 Task: Check the percentage active listings of work shop in the last 1 year.
Action: Mouse moved to (776, 174)
Screenshot: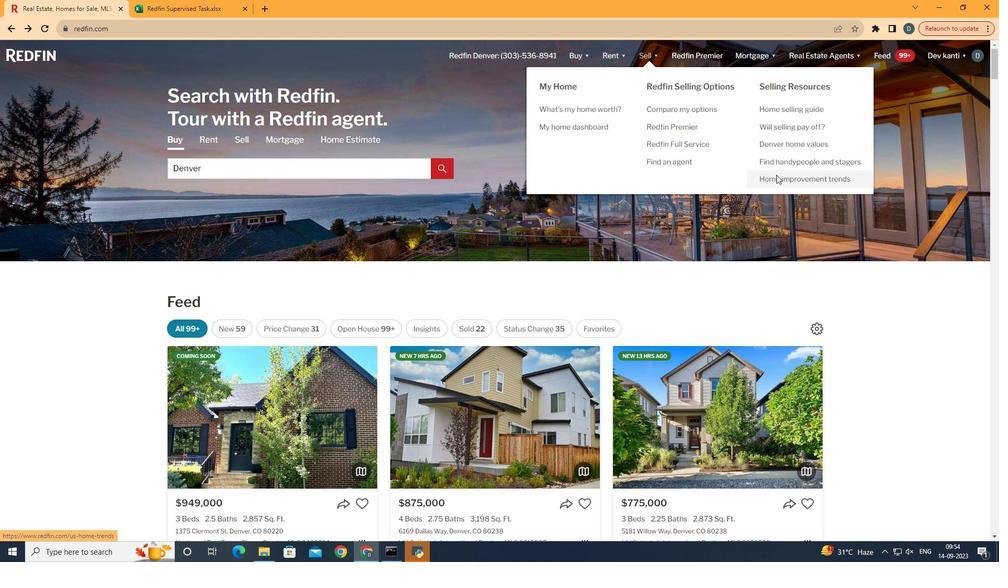 
Action: Mouse pressed left at (776, 174)
Screenshot: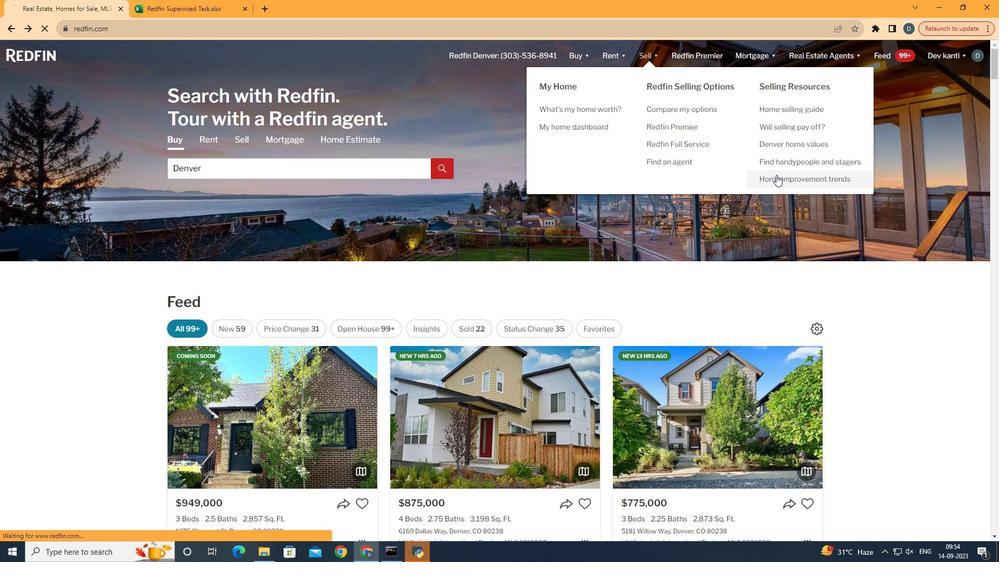 
Action: Mouse moved to (237, 199)
Screenshot: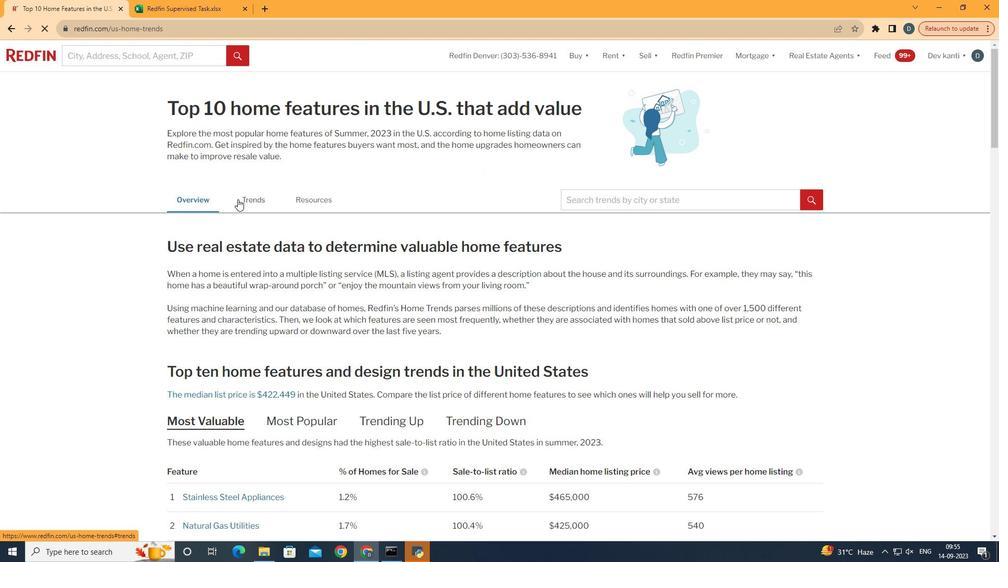 
Action: Mouse pressed left at (237, 199)
Screenshot: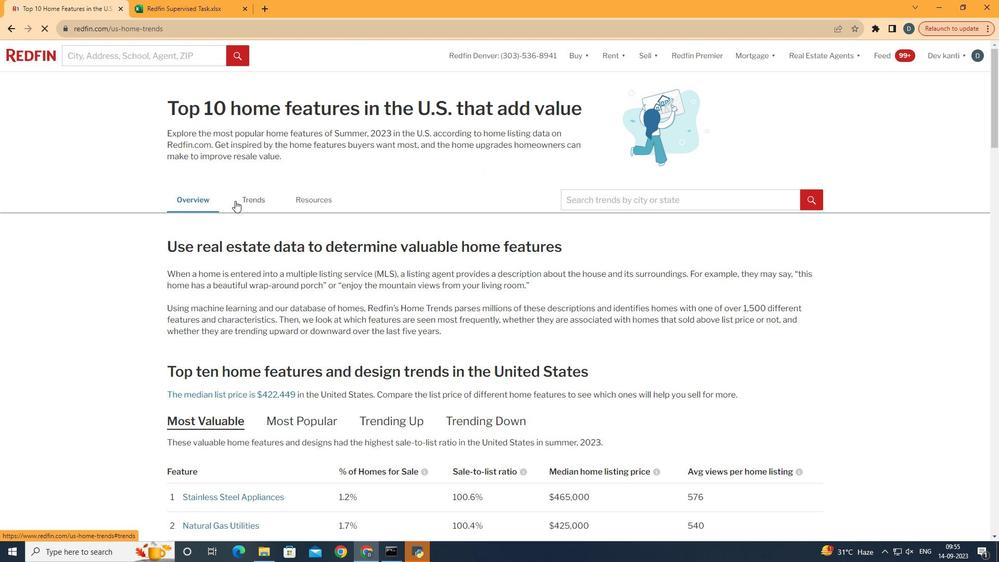 
Action: Mouse moved to (434, 292)
Screenshot: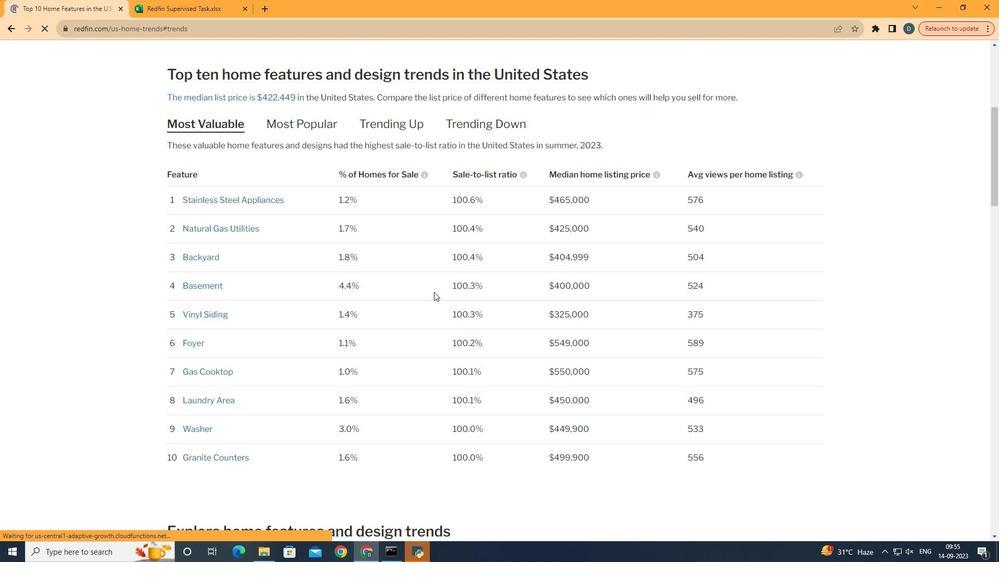 
Action: Mouse scrolled (434, 291) with delta (0, 0)
Screenshot: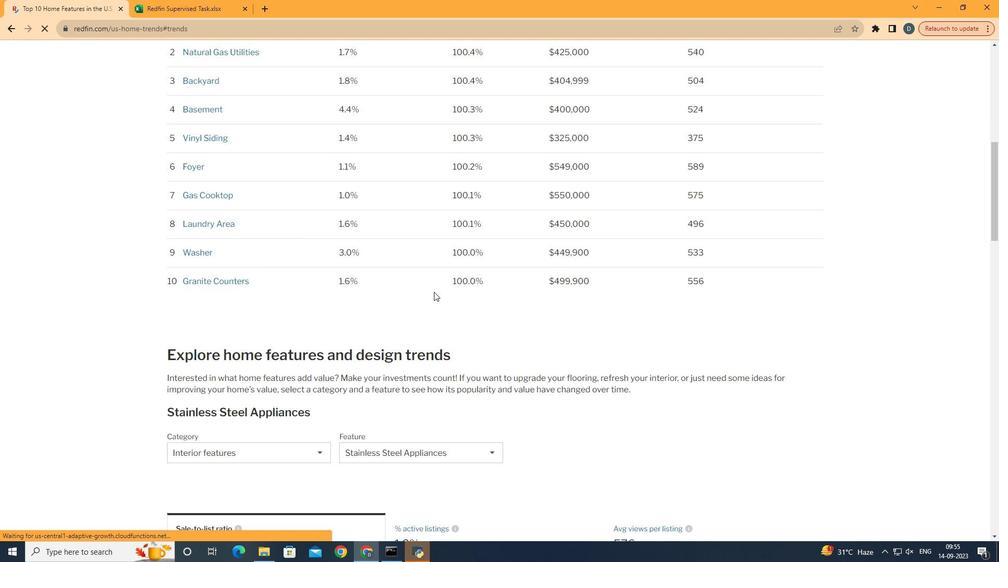 
Action: Mouse scrolled (434, 291) with delta (0, 0)
Screenshot: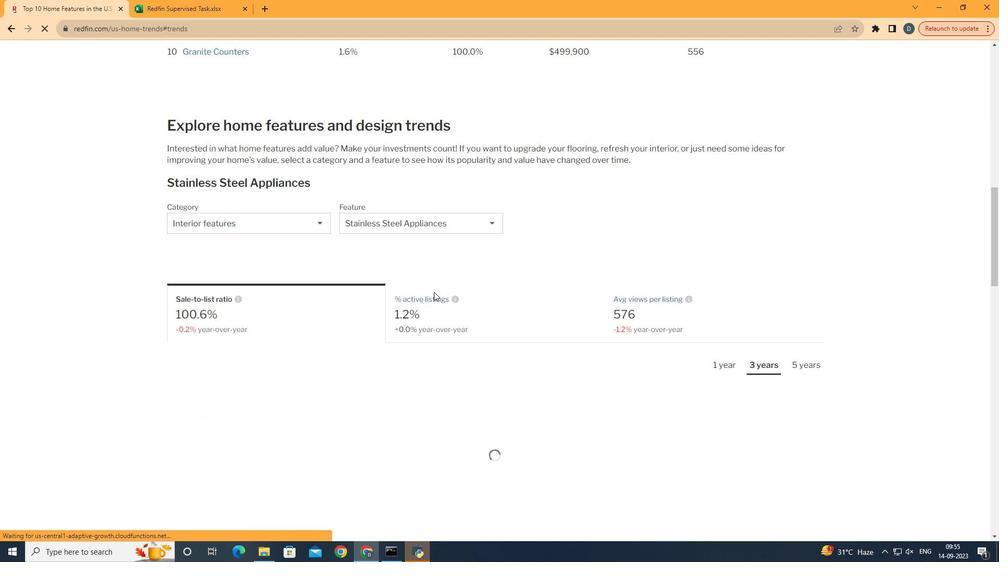 
Action: Mouse scrolled (434, 291) with delta (0, 0)
Screenshot: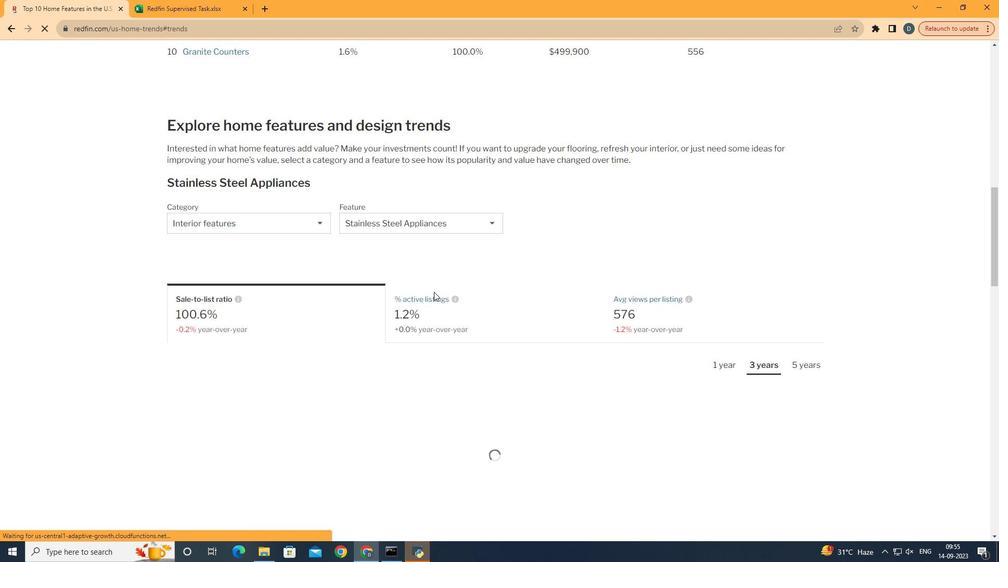 
Action: Mouse scrolled (434, 291) with delta (0, 0)
Screenshot: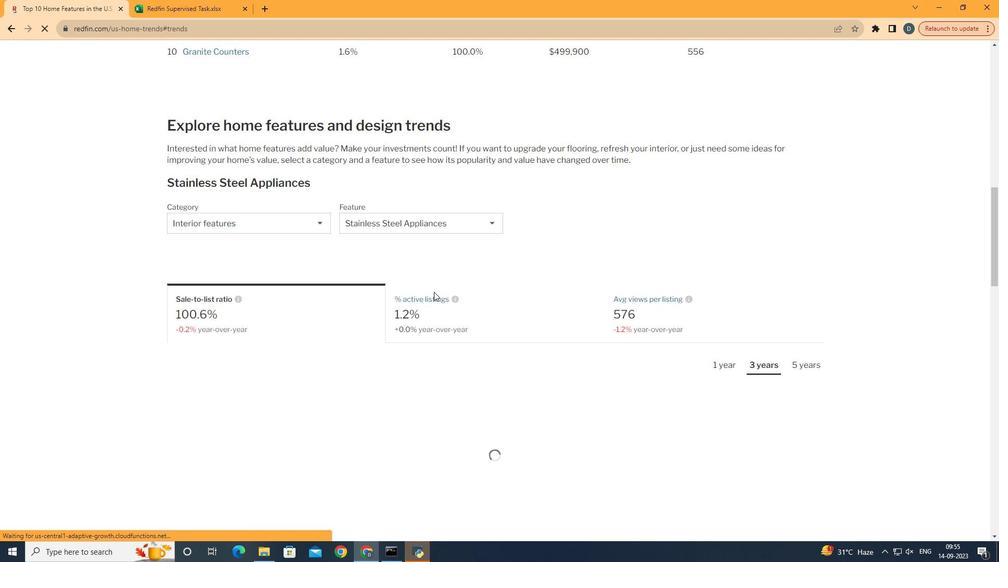 
Action: Mouse scrolled (434, 291) with delta (0, 0)
Screenshot: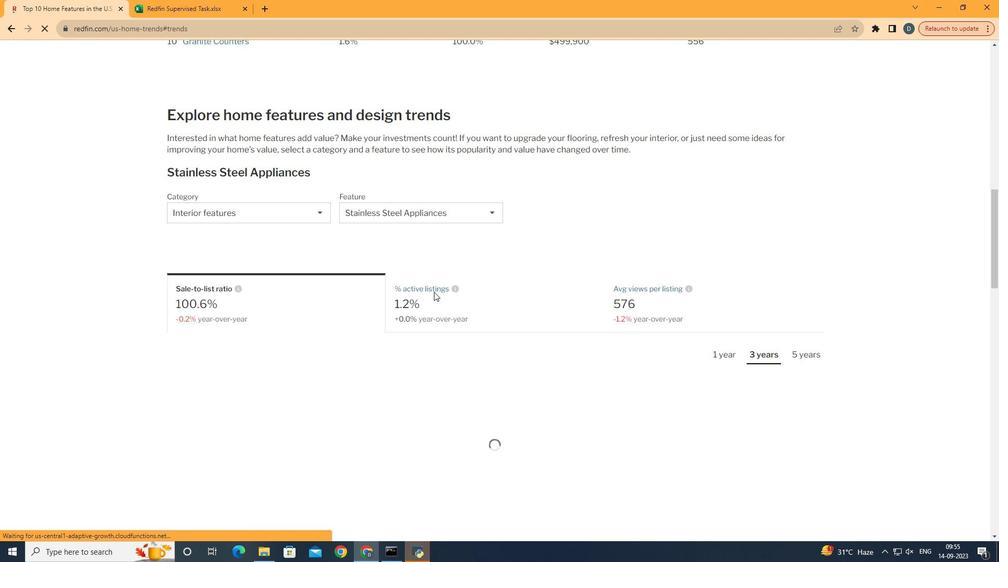 
Action: Mouse scrolled (434, 291) with delta (0, 0)
Screenshot: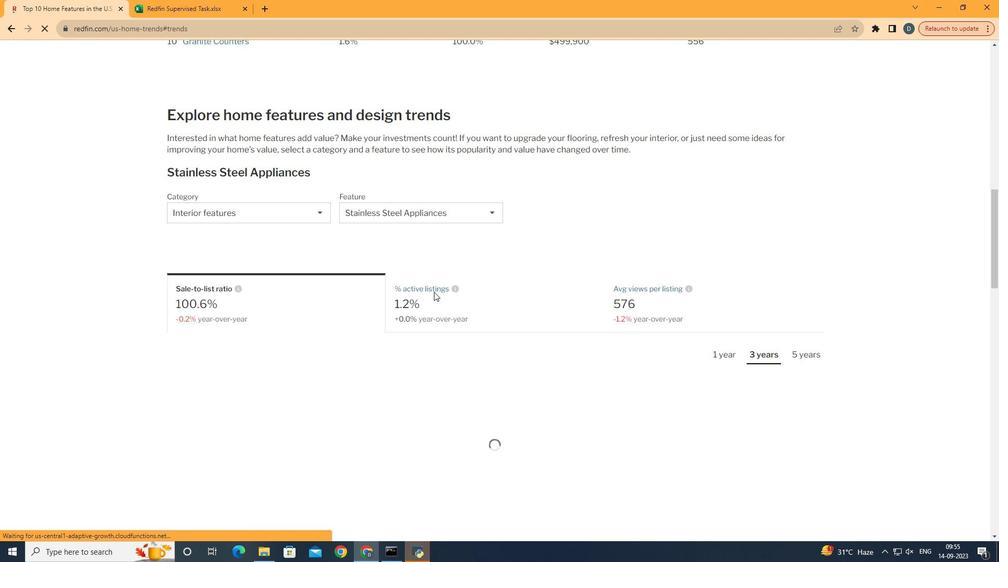 
Action: Mouse scrolled (434, 291) with delta (0, 0)
Screenshot: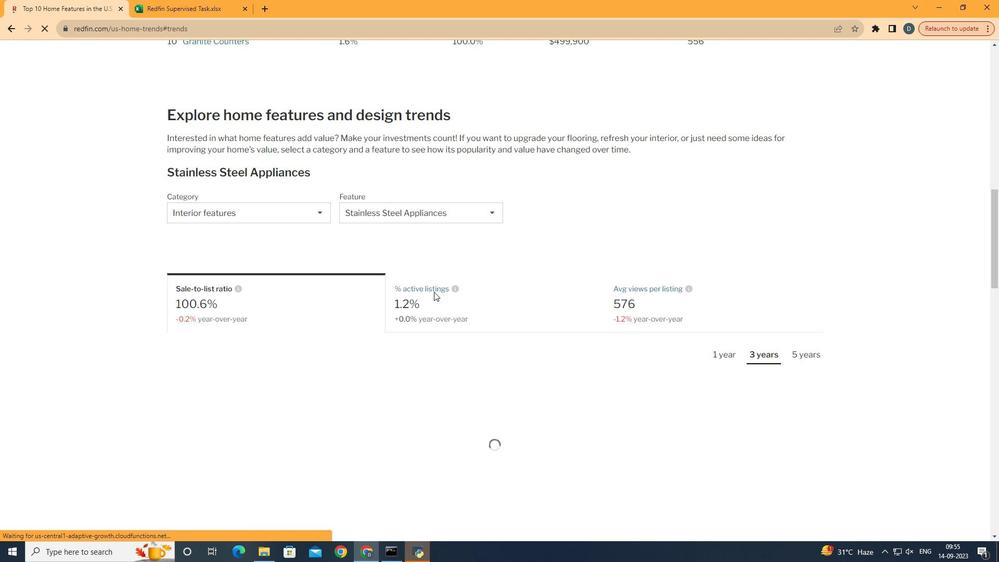 
Action: Mouse scrolled (434, 291) with delta (0, 0)
Screenshot: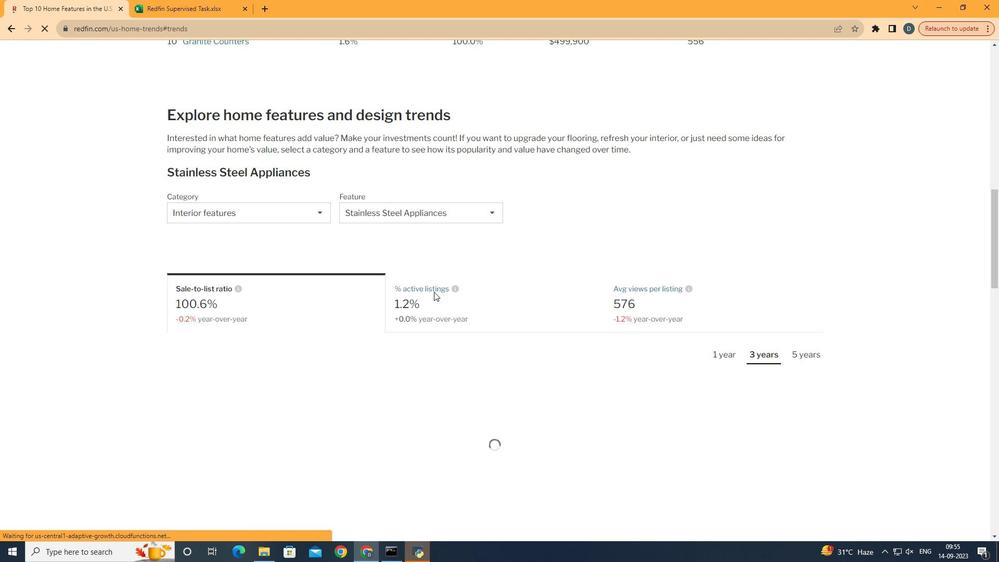 
Action: Mouse scrolled (434, 291) with delta (0, 0)
Screenshot: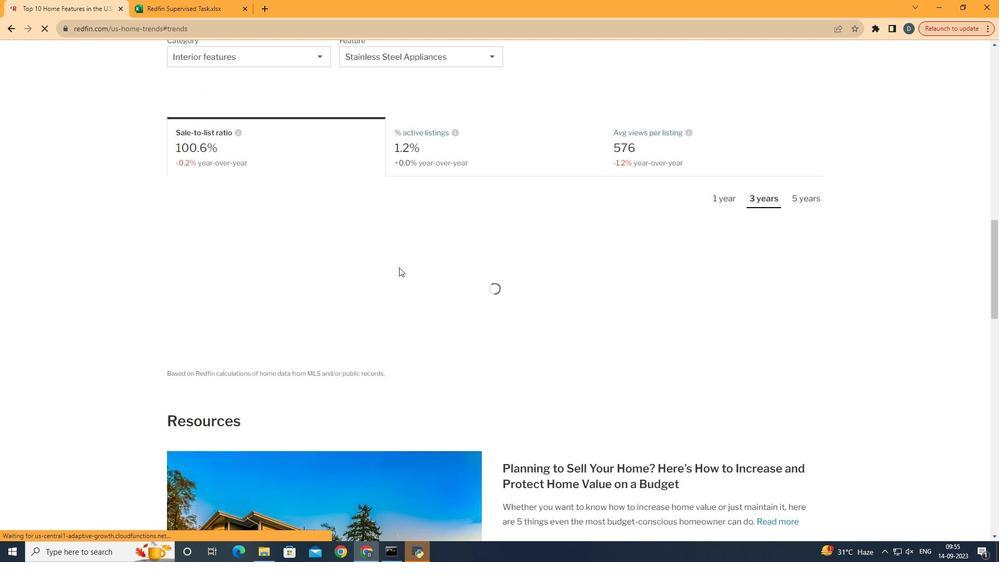 
Action: Mouse scrolled (434, 291) with delta (0, 0)
Screenshot: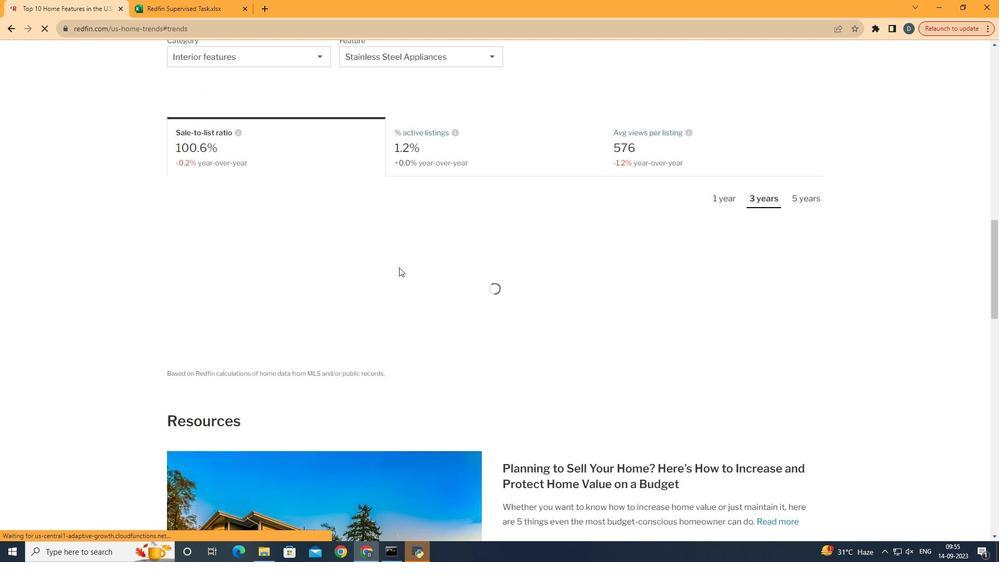 
Action: Mouse scrolled (434, 291) with delta (0, 0)
Screenshot: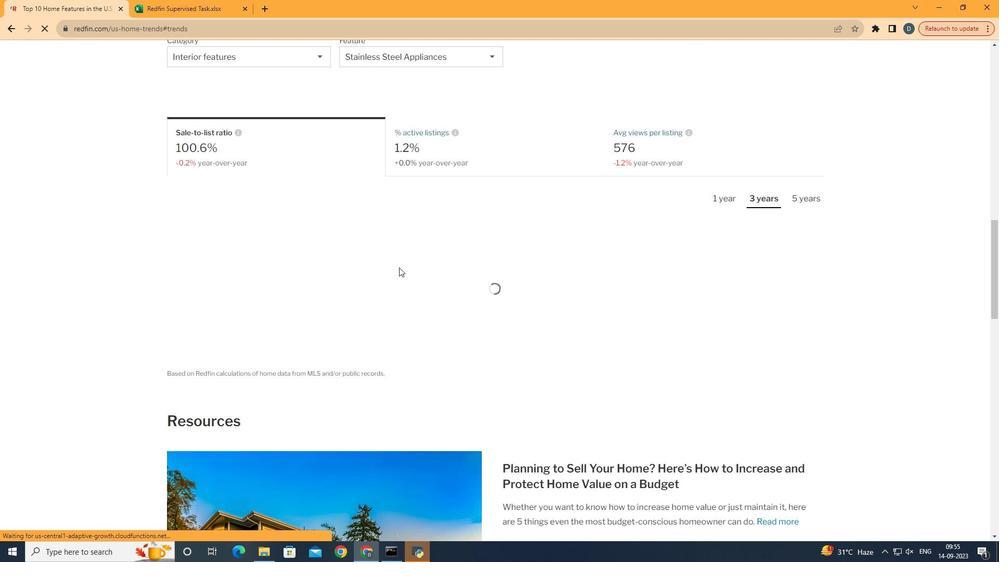 
Action: Mouse moved to (306, 148)
Screenshot: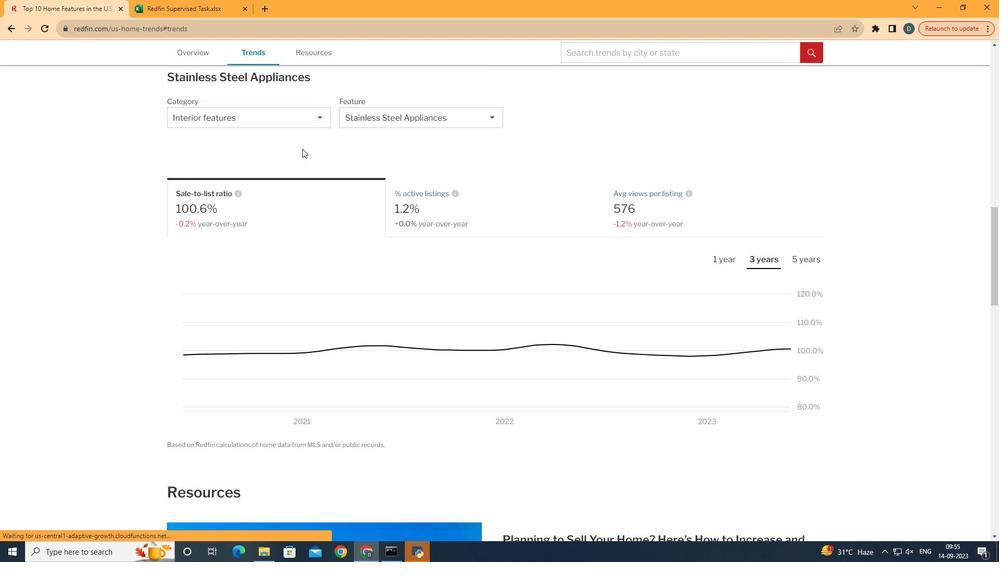
Action: Mouse scrolled (306, 148) with delta (0, 0)
Screenshot: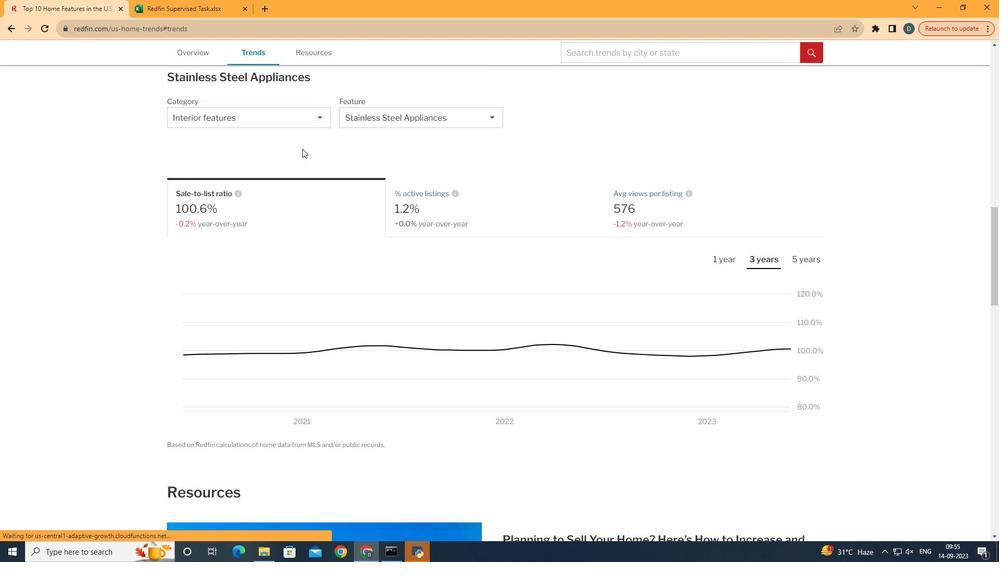 
Action: Mouse moved to (327, 217)
Screenshot: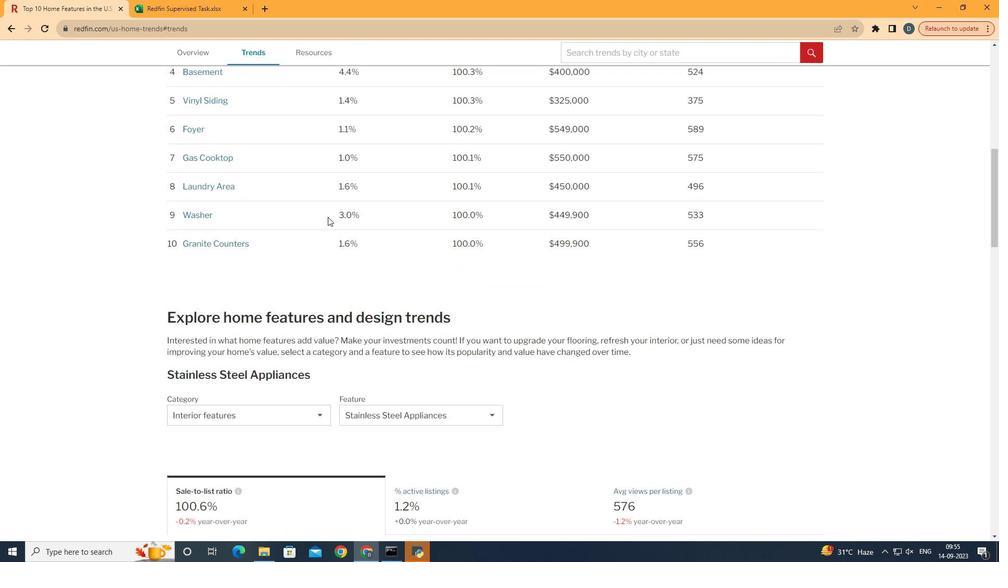 
Action: Mouse scrolled (327, 216) with delta (0, 0)
Screenshot: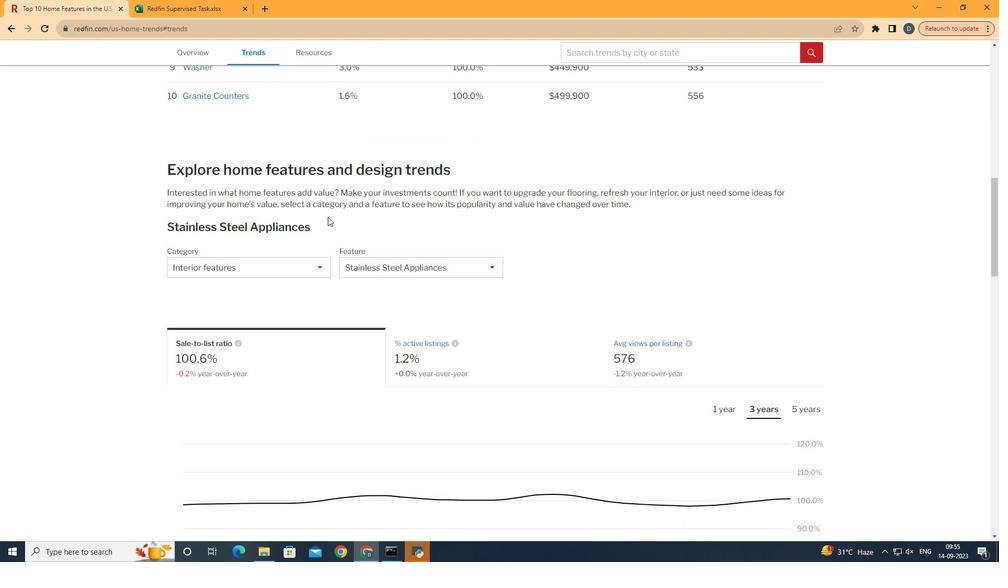
Action: Mouse scrolled (327, 216) with delta (0, 0)
Screenshot: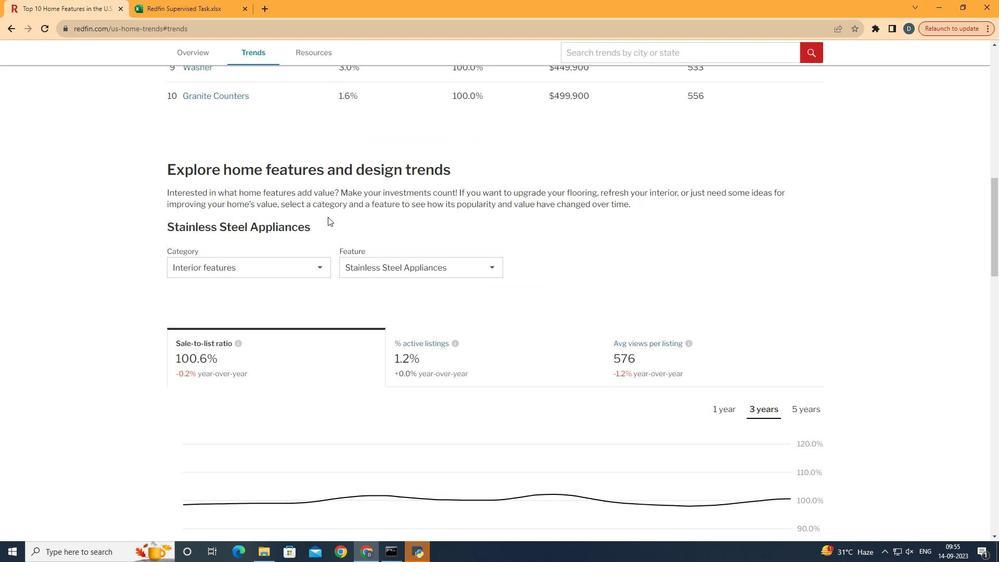 
Action: Mouse scrolled (327, 216) with delta (0, 0)
Screenshot: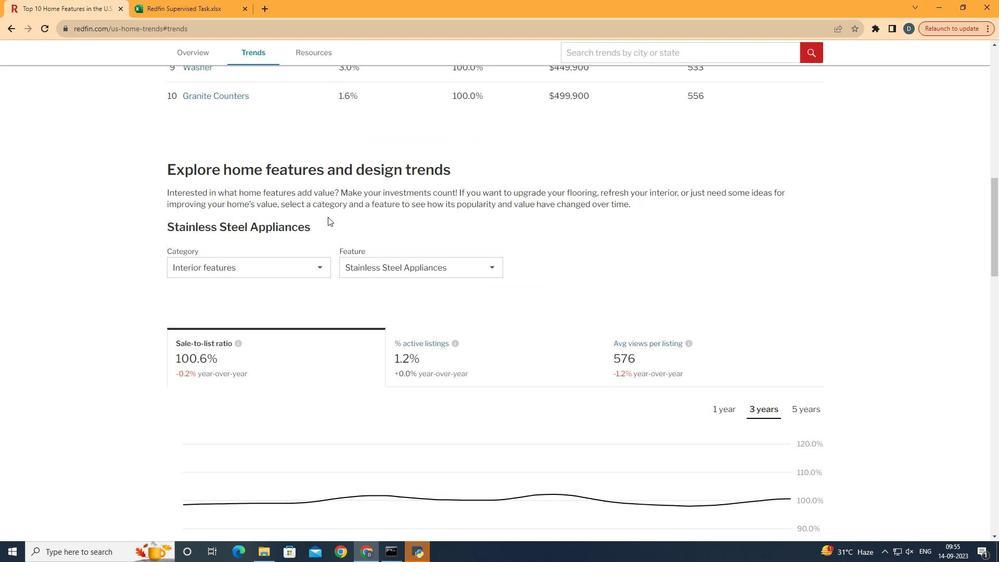 
Action: Mouse scrolled (327, 216) with delta (0, 0)
Screenshot: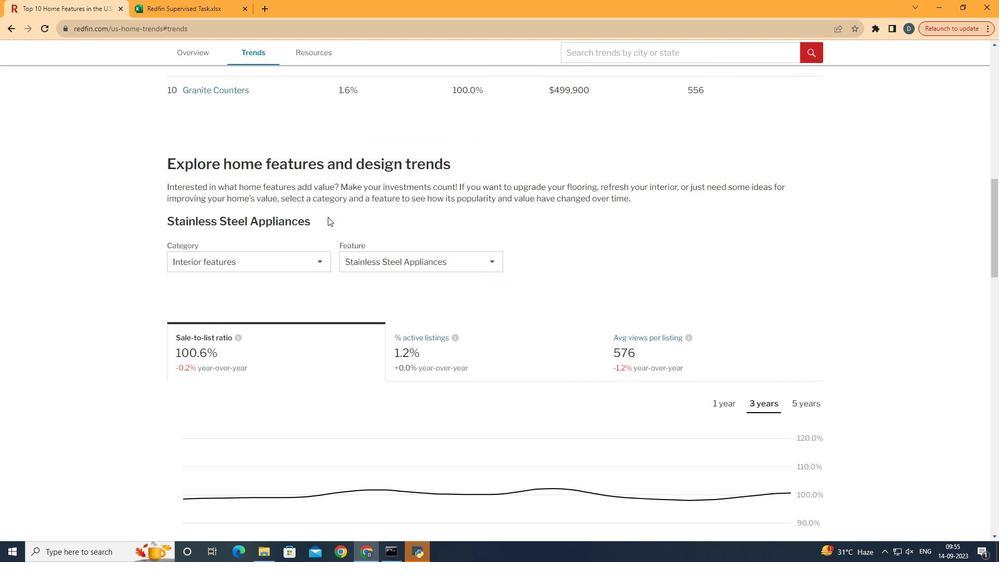 
Action: Mouse scrolled (327, 216) with delta (0, 0)
Screenshot: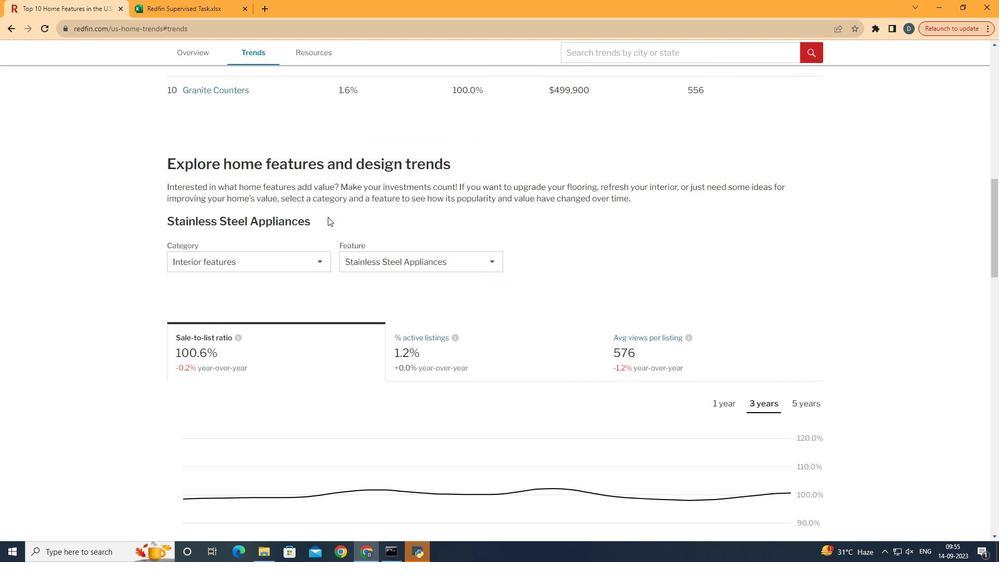 
Action: Mouse scrolled (327, 216) with delta (0, 0)
Screenshot: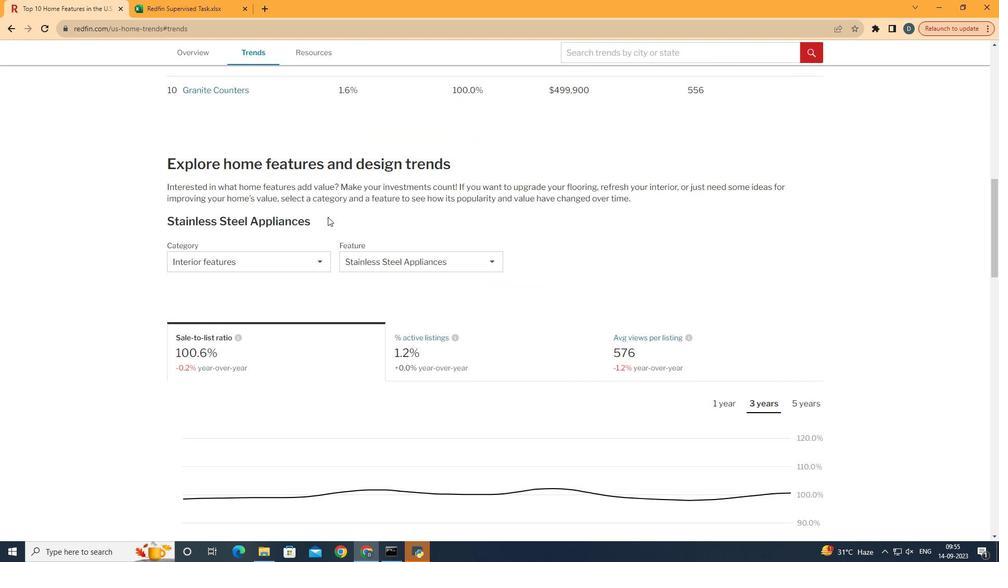 
Action: Mouse scrolled (327, 217) with delta (0, 0)
Screenshot: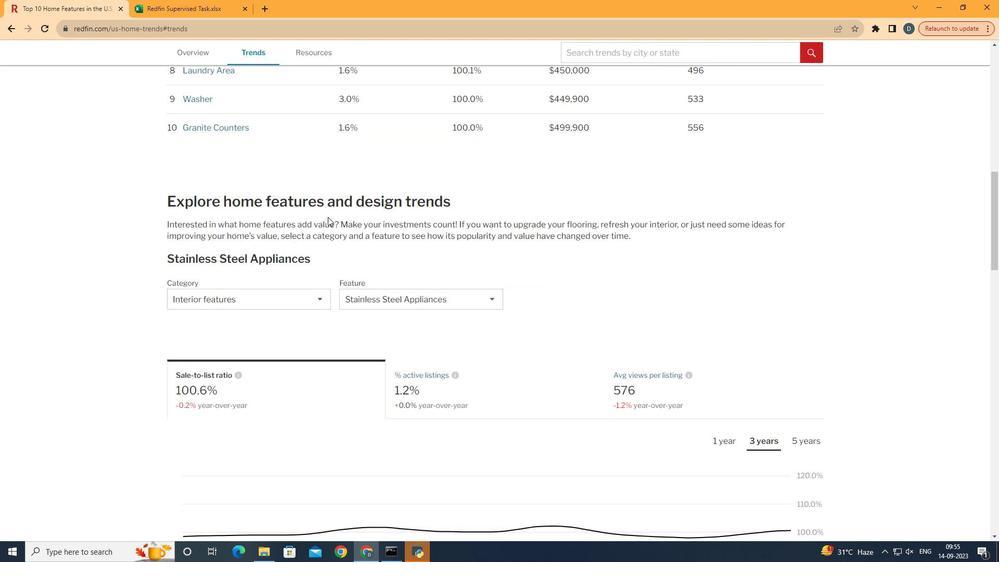 
Action: Mouse scrolled (327, 216) with delta (0, 0)
Screenshot: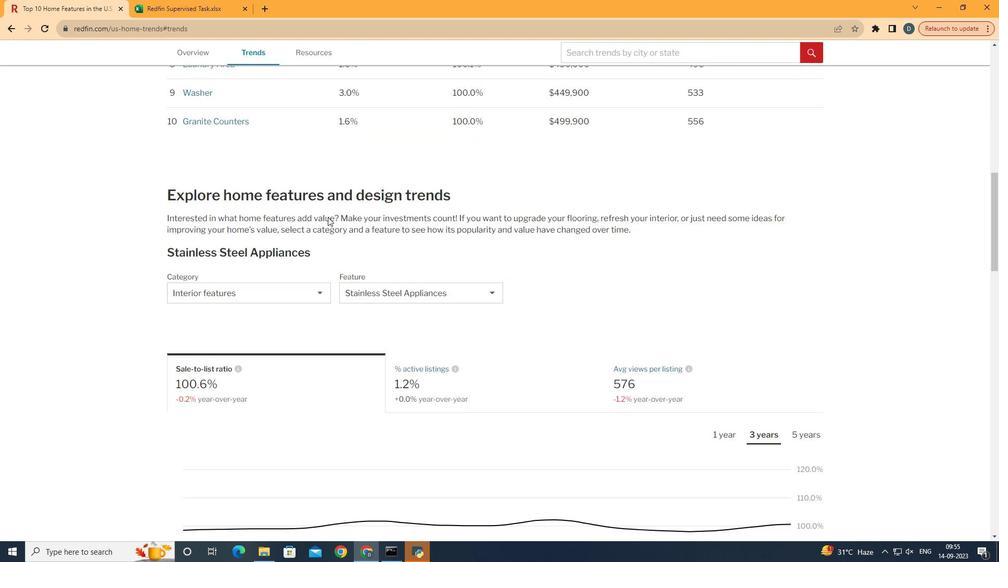 
Action: Mouse scrolled (327, 216) with delta (0, 0)
Screenshot: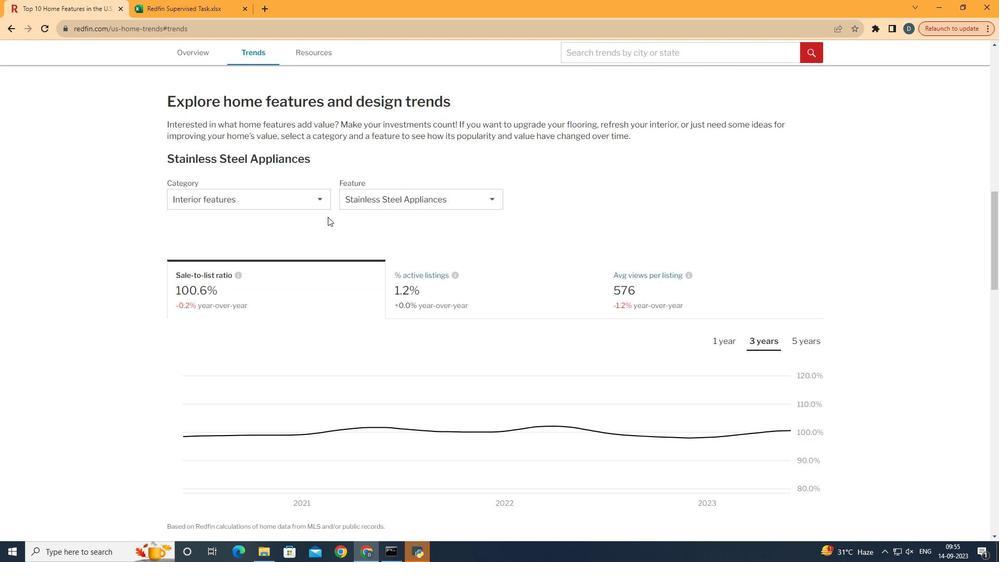 
Action: Mouse scrolled (327, 216) with delta (0, 0)
Screenshot: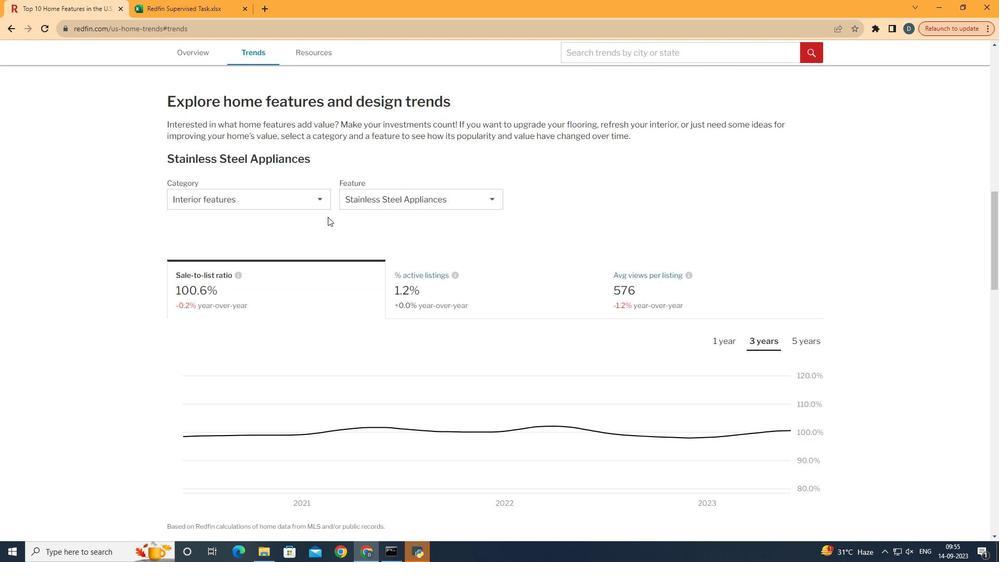 
Action: Mouse moved to (297, 194)
Screenshot: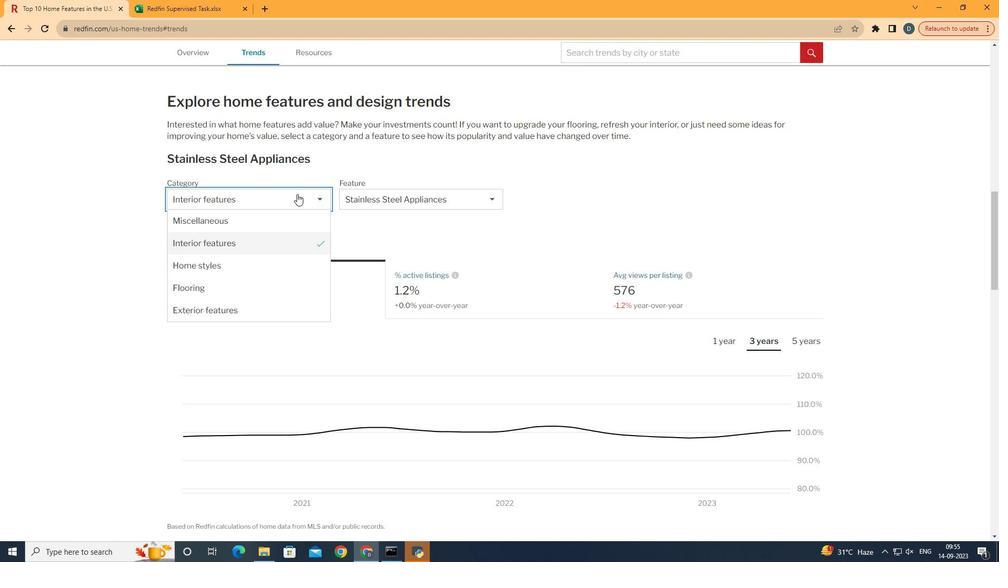 
Action: Mouse pressed left at (297, 194)
Screenshot: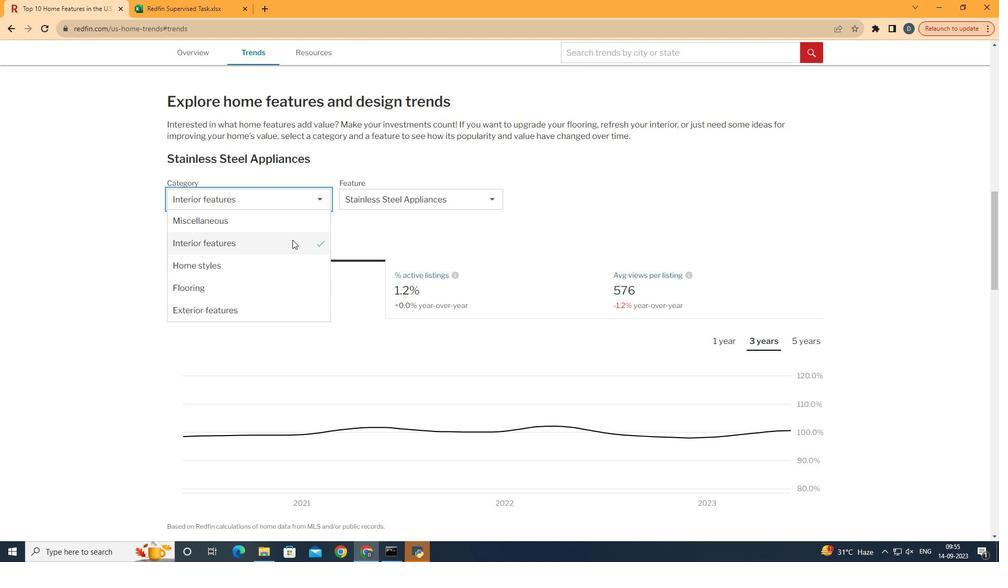 
Action: Mouse moved to (292, 240)
Screenshot: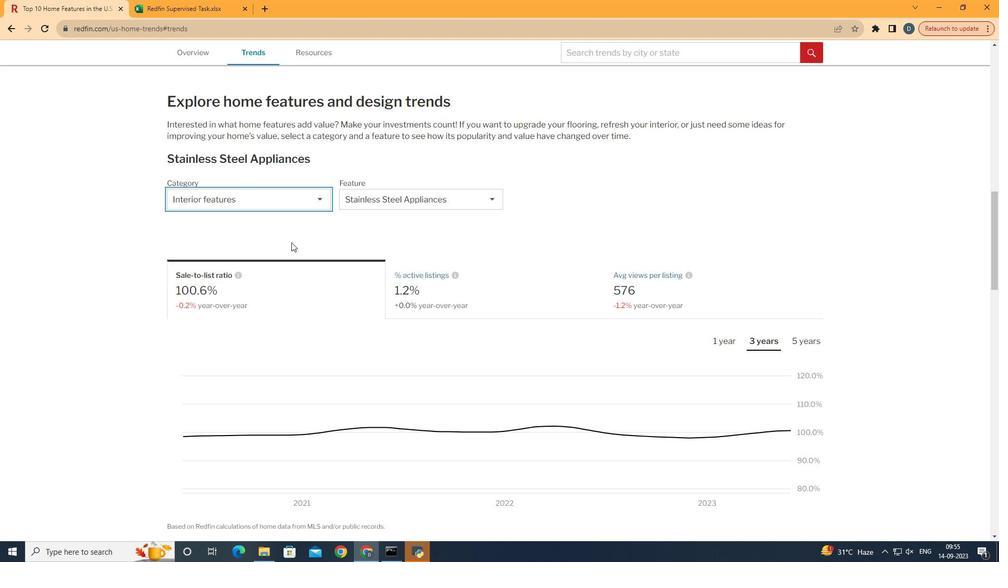 
Action: Mouse pressed left at (292, 240)
Screenshot: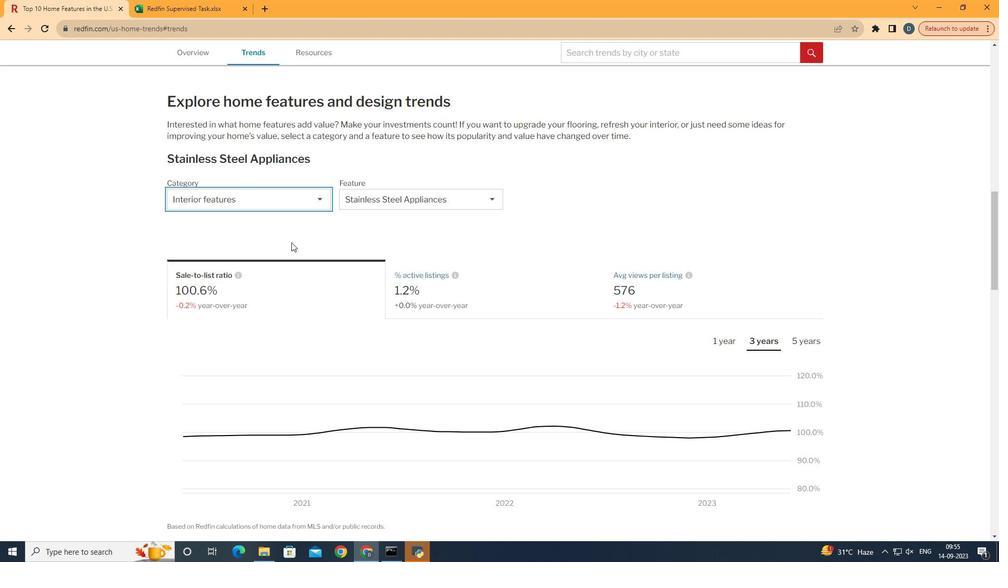 
Action: Mouse moved to (409, 201)
Screenshot: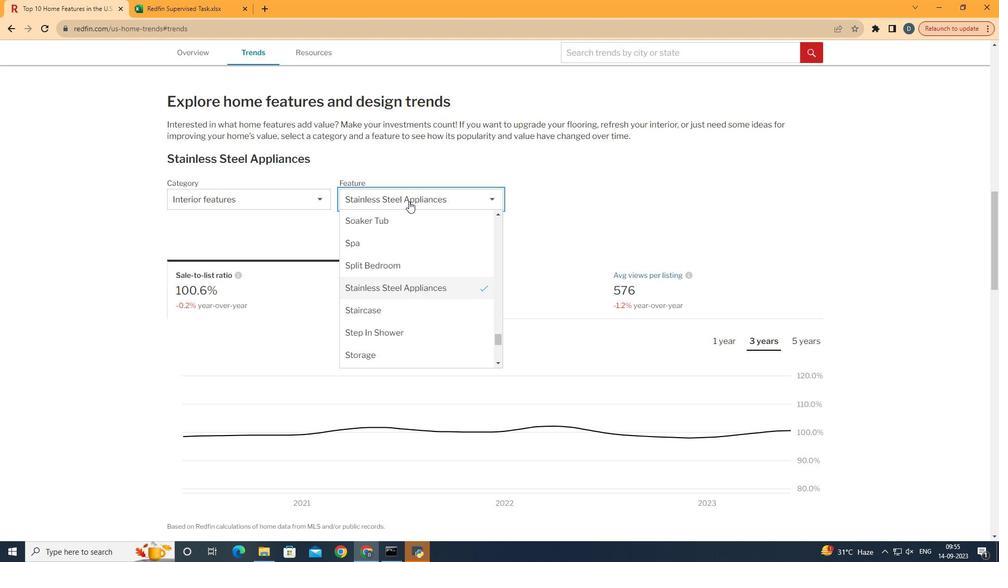 
Action: Mouse pressed left at (409, 201)
Screenshot: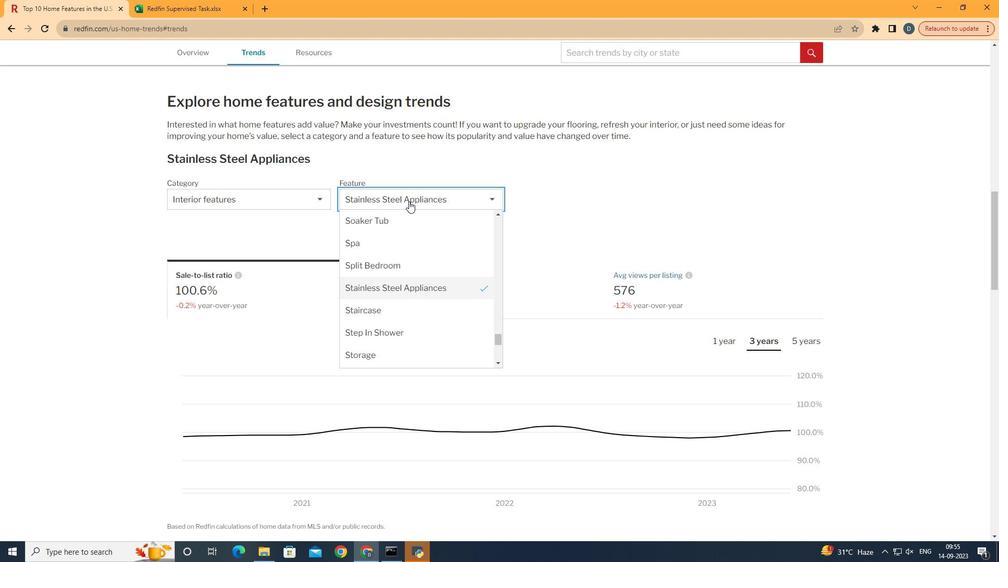 
Action: Mouse moved to (412, 310)
Screenshot: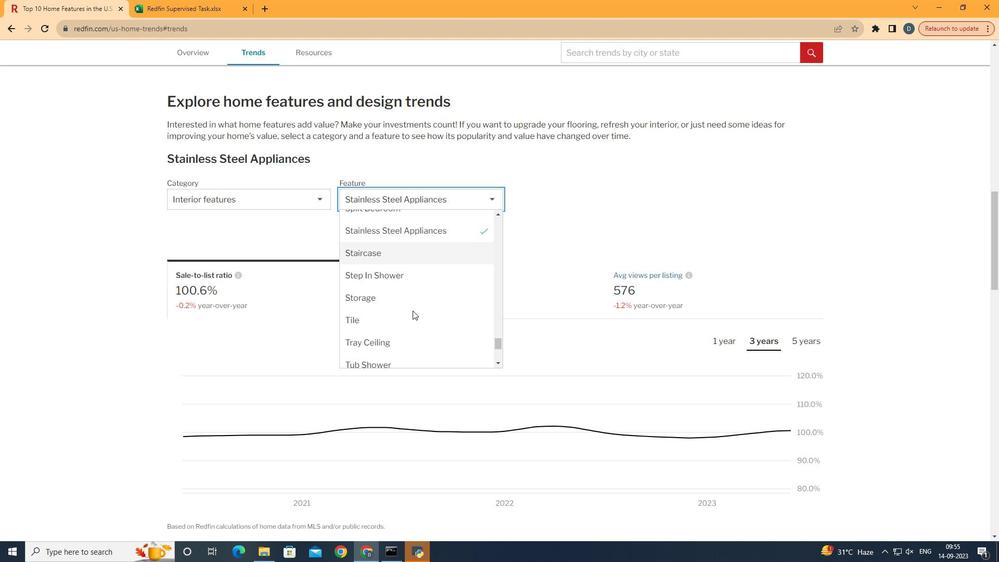 
Action: Mouse scrolled (412, 310) with delta (0, 0)
Screenshot: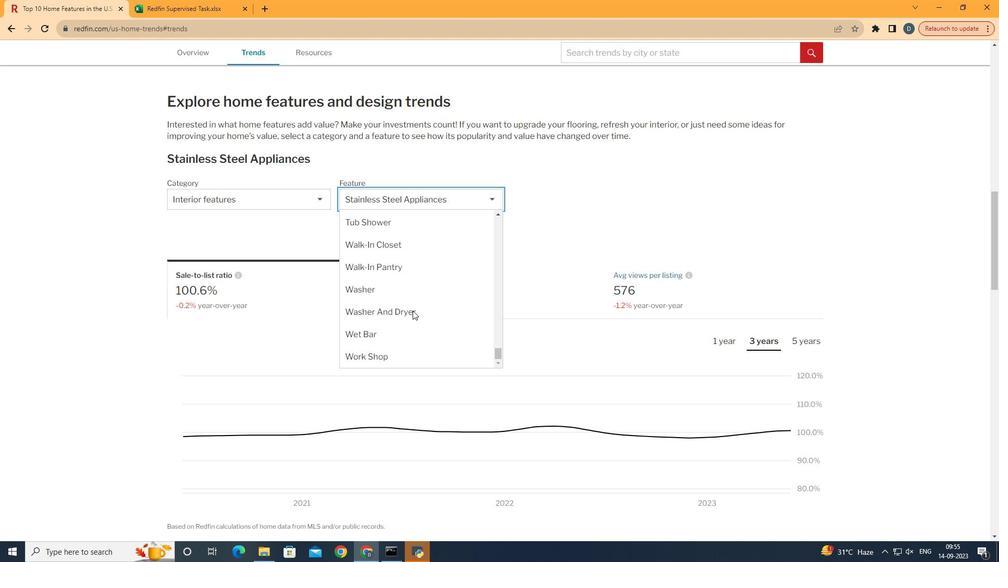 
Action: Mouse scrolled (412, 310) with delta (0, 0)
Screenshot: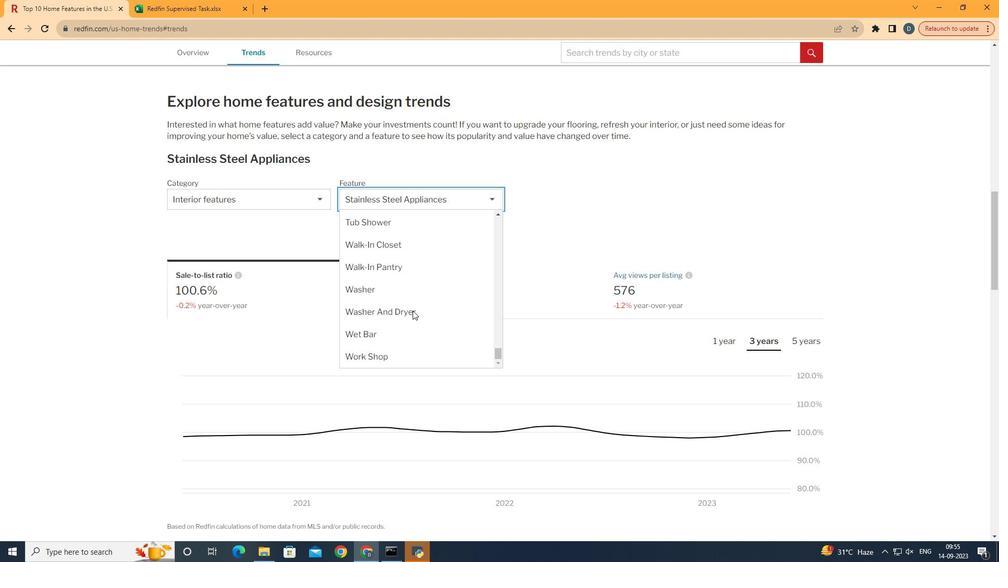 
Action: Mouse scrolled (412, 310) with delta (0, 0)
Screenshot: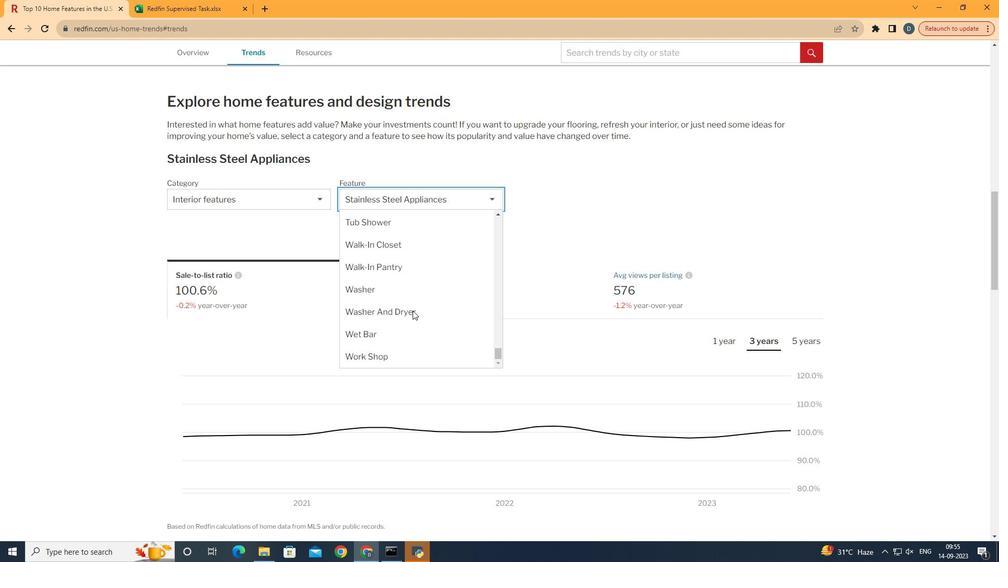 
Action: Mouse scrolled (412, 310) with delta (0, 0)
Screenshot: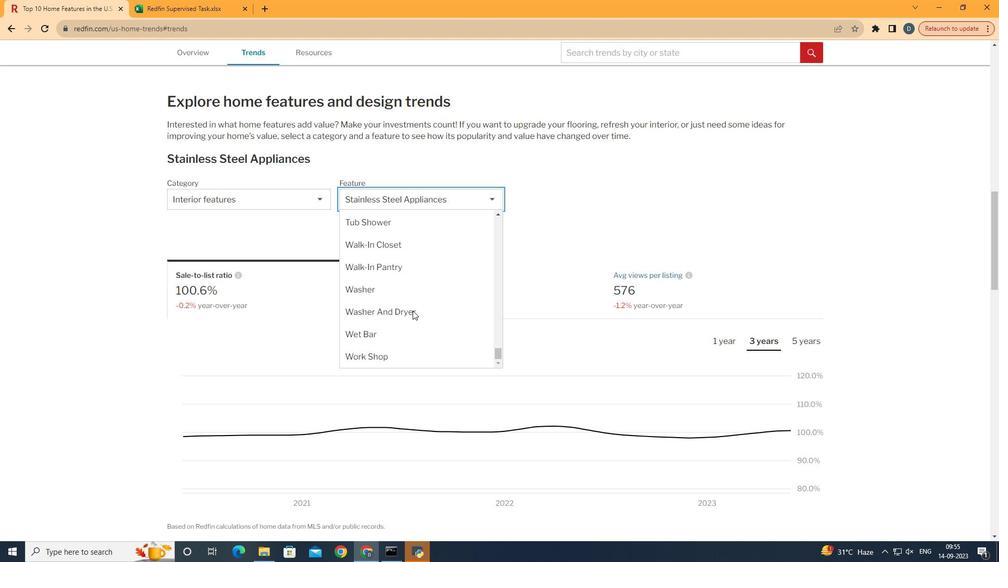 
Action: Mouse scrolled (412, 310) with delta (0, 0)
Screenshot: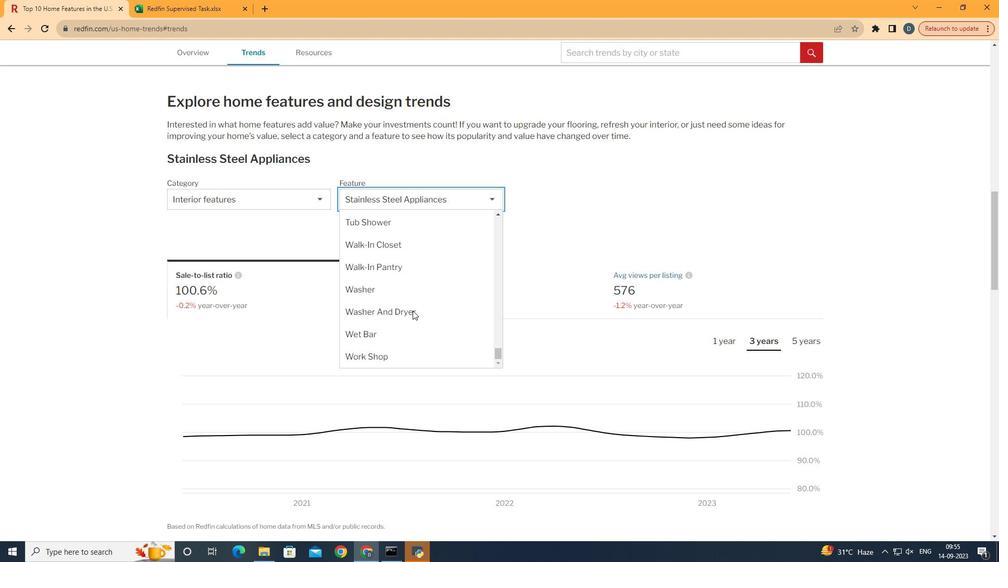 
Action: Mouse scrolled (412, 310) with delta (0, 0)
Screenshot: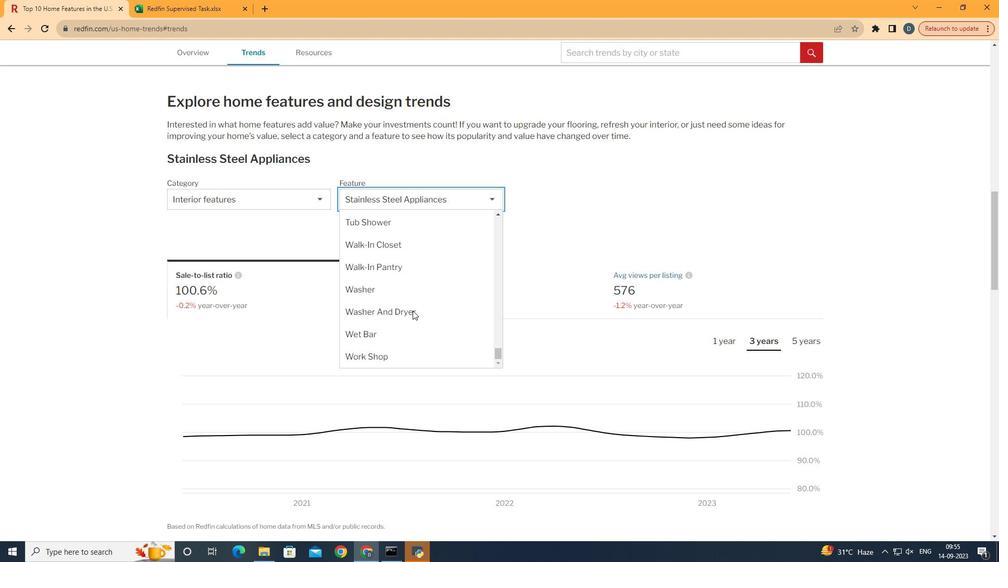
Action: Mouse moved to (415, 358)
Screenshot: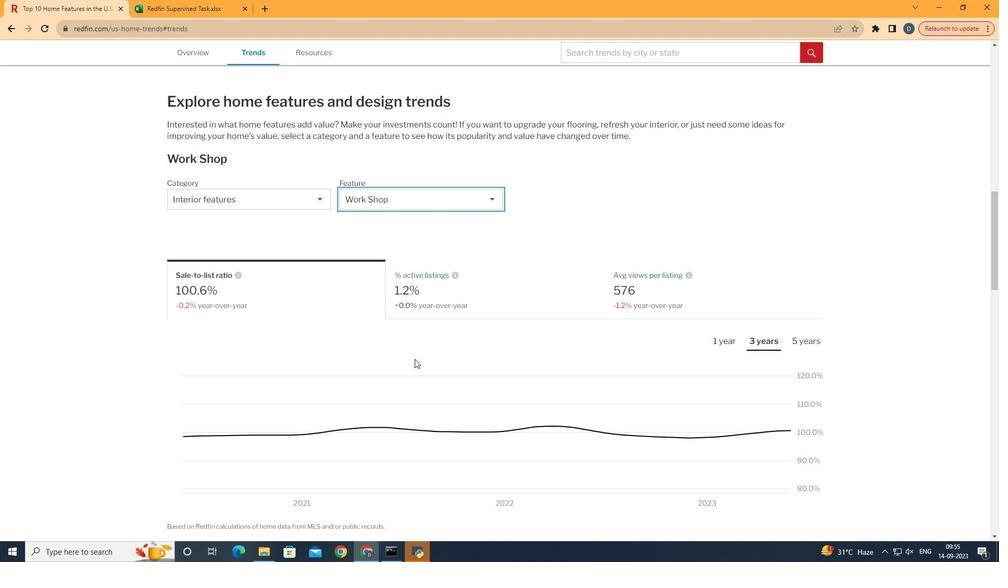 
Action: Mouse pressed left at (415, 358)
Screenshot: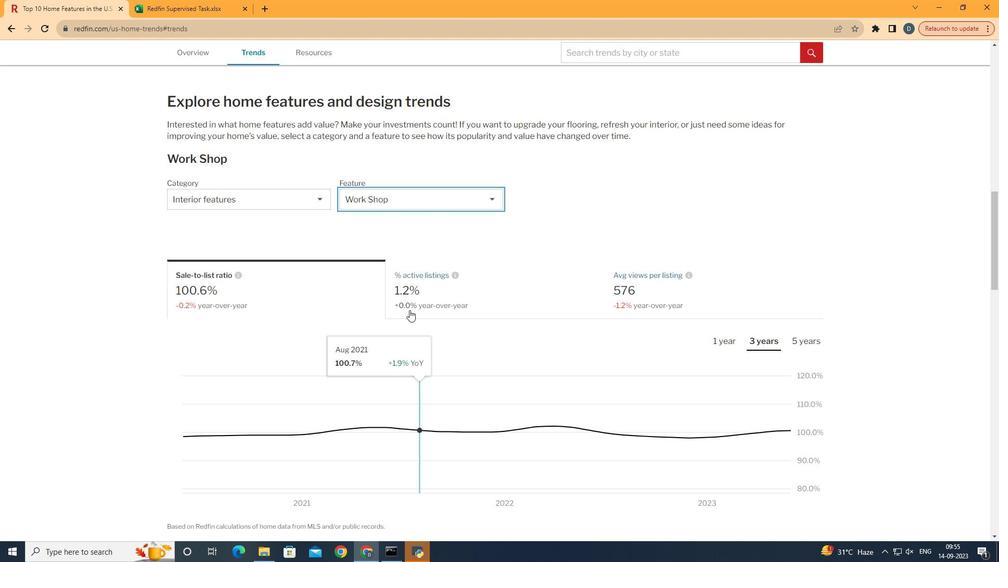 
Action: Mouse moved to (566, 288)
Screenshot: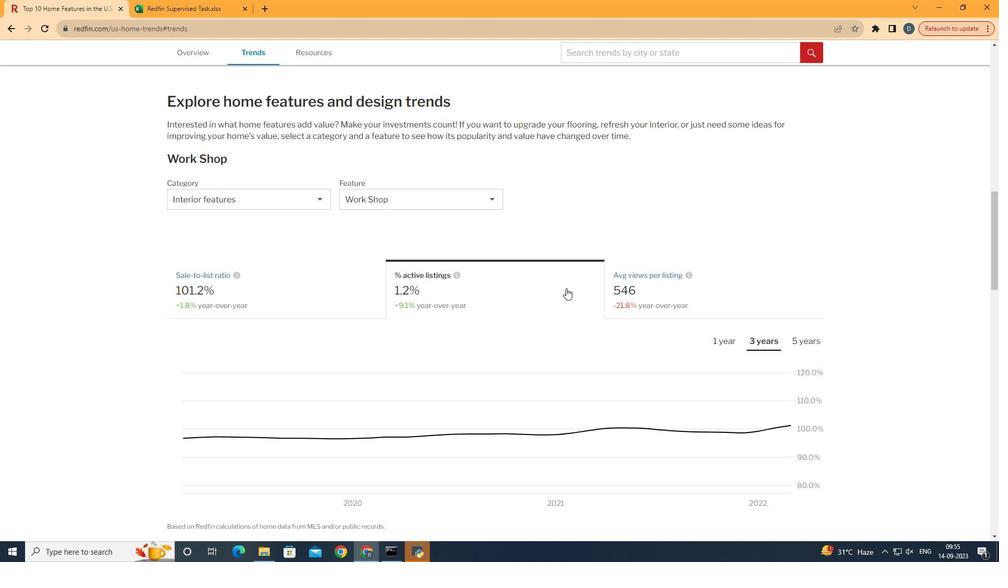 
Action: Mouse pressed left at (566, 288)
Screenshot: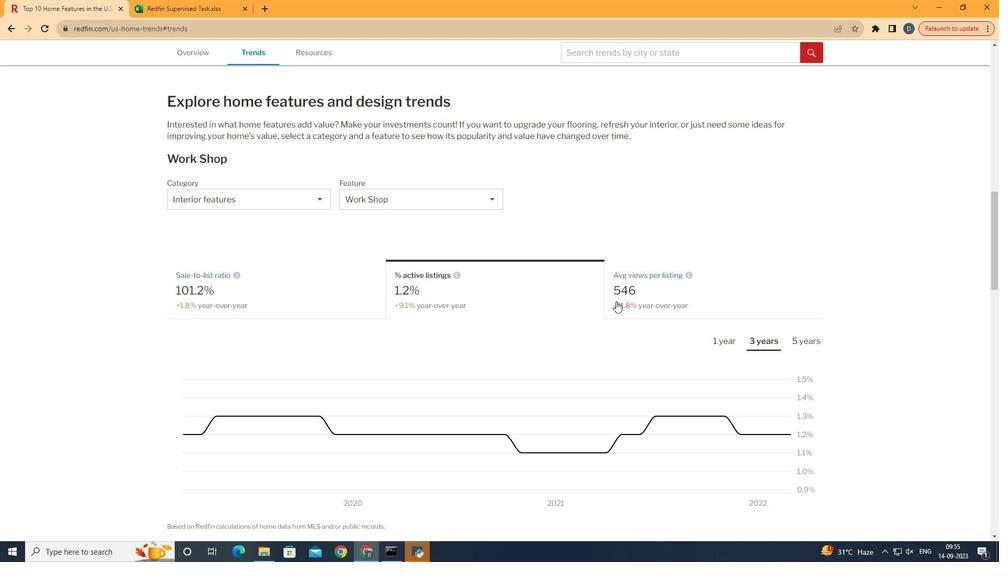 
Action: Mouse moved to (716, 343)
Screenshot: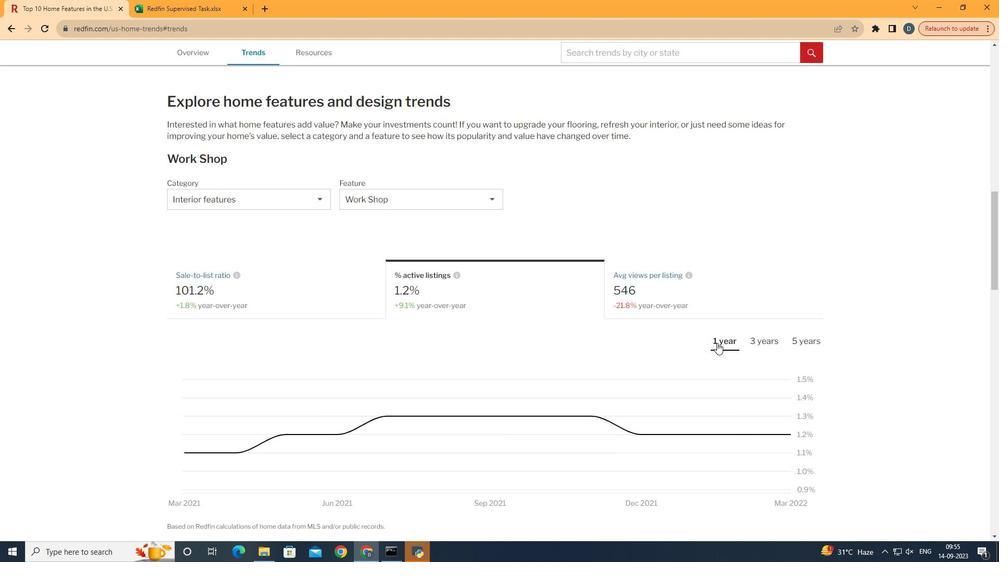
Action: Mouse pressed left at (716, 343)
Screenshot: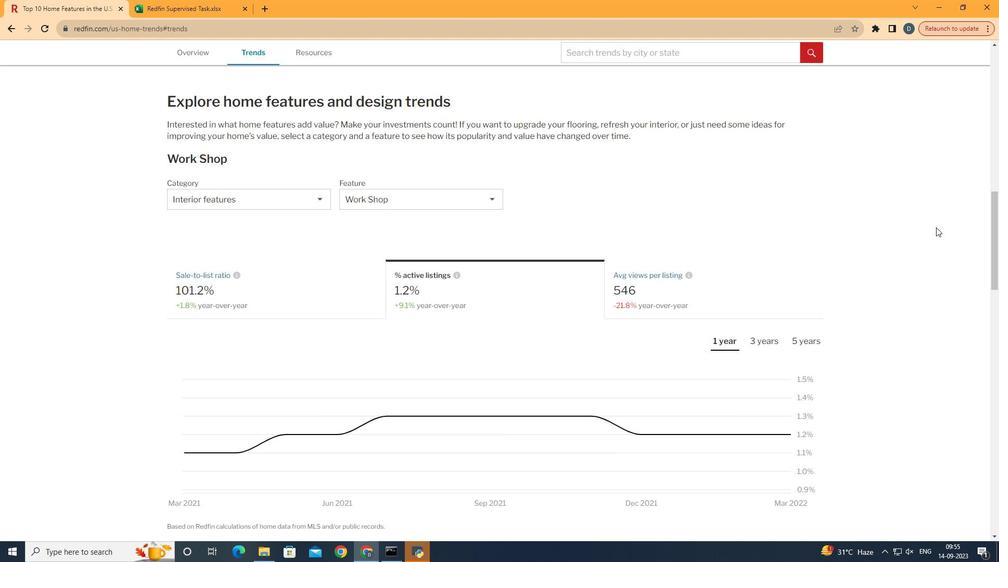 
Action: Mouse moved to (940, 234)
Screenshot: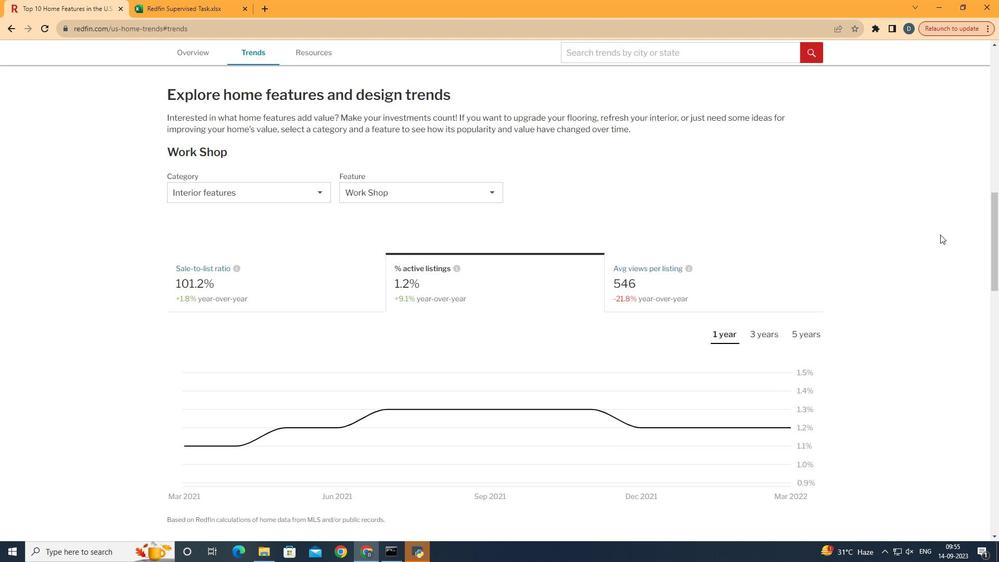 
Action: Mouse scrolled (940, 234) with delta (0, 0)
Screenshot: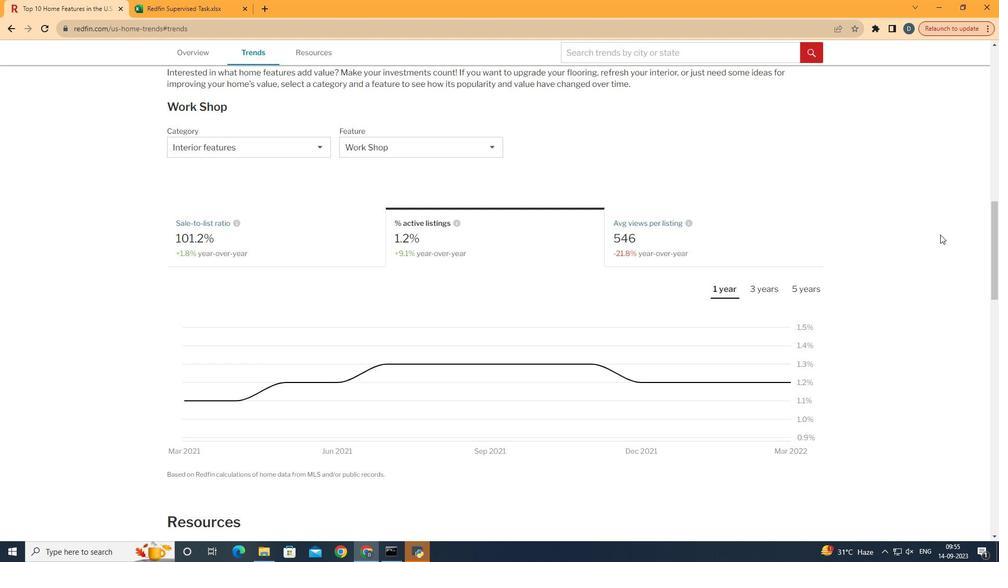 
